 Task: Play online crossword game.
Action: Mouse moved to (544, 397)
Screenshot: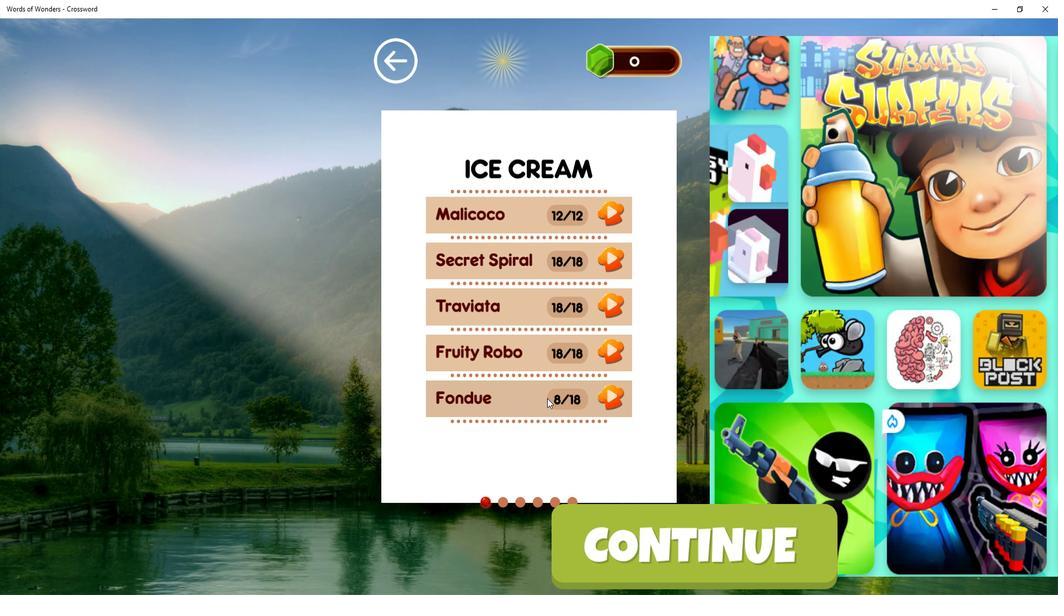 
Action: Mouse pressed left at (544, 397)
Screenshot: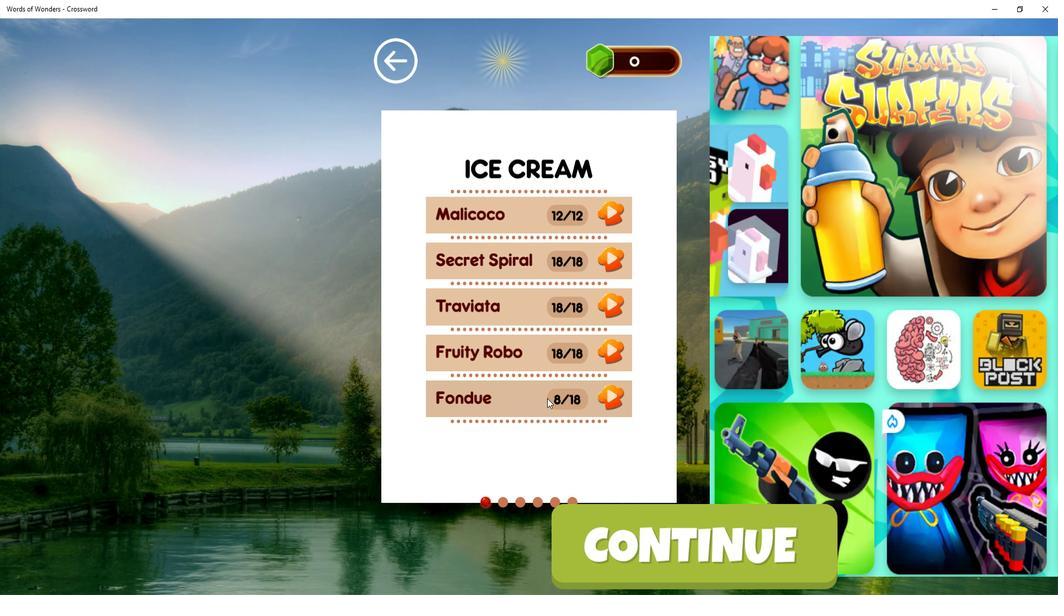 
Action: Mouse moved to (476, 387)
Screenshot: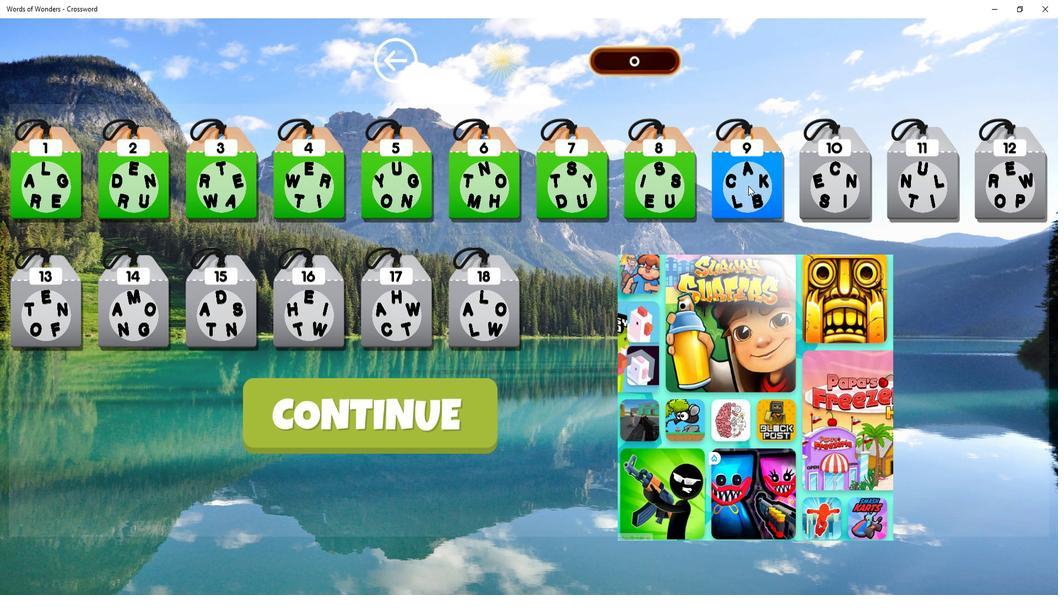 
Action: Mouse pressed left at (476, 387)
Screenshot: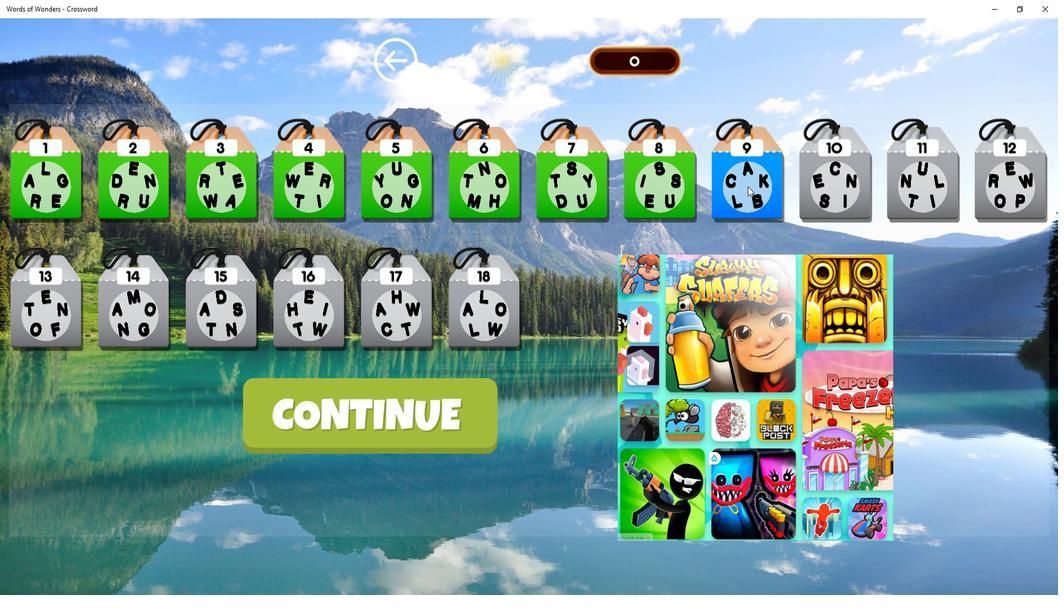 
Action: Mouse moved to (536, 400)
Screenshot: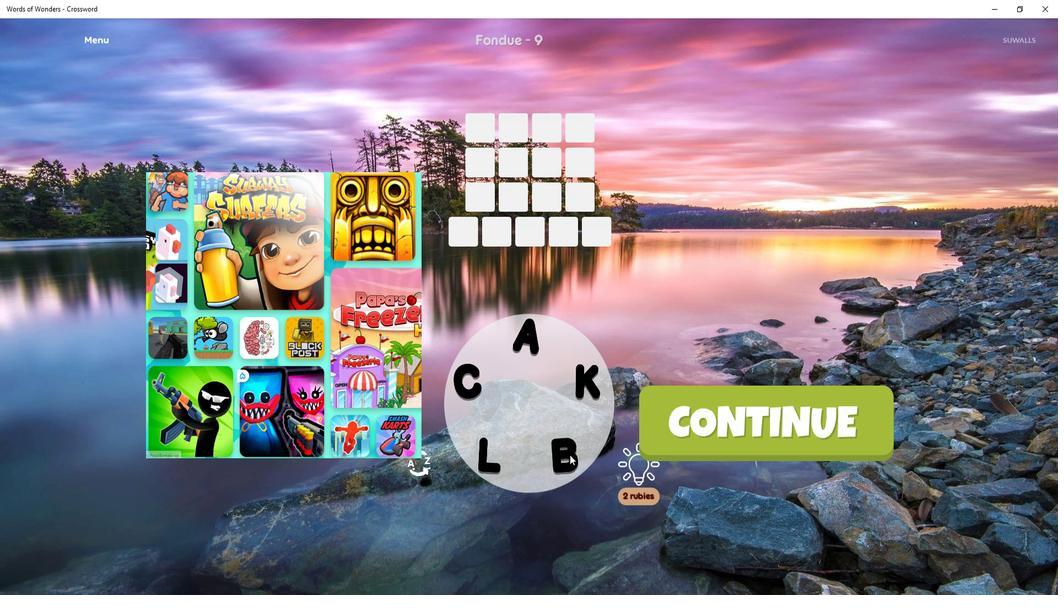 
Action: Mouse pressed left at (536, 400)
Screenshot: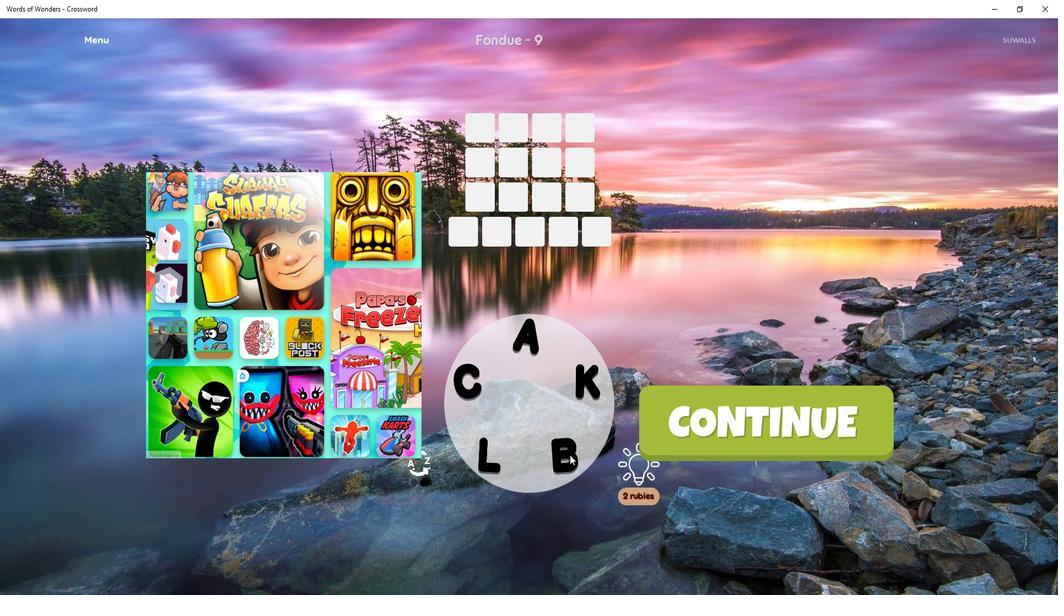 
Action: Mouse moved to (537, 400)
Screenshot: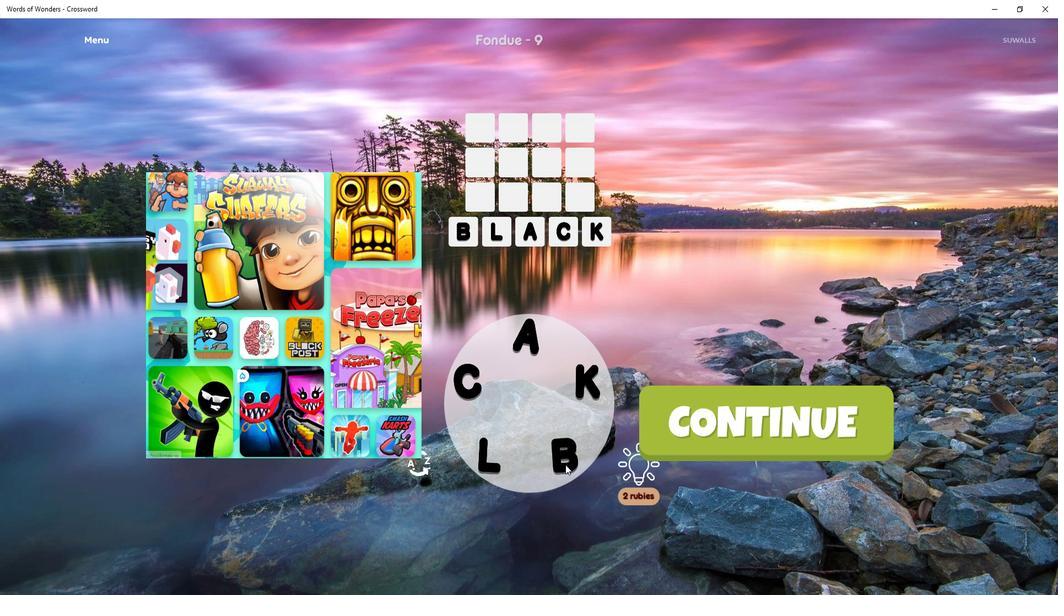 
Action: Mouse pressed left at (537, 400)
Screenshot: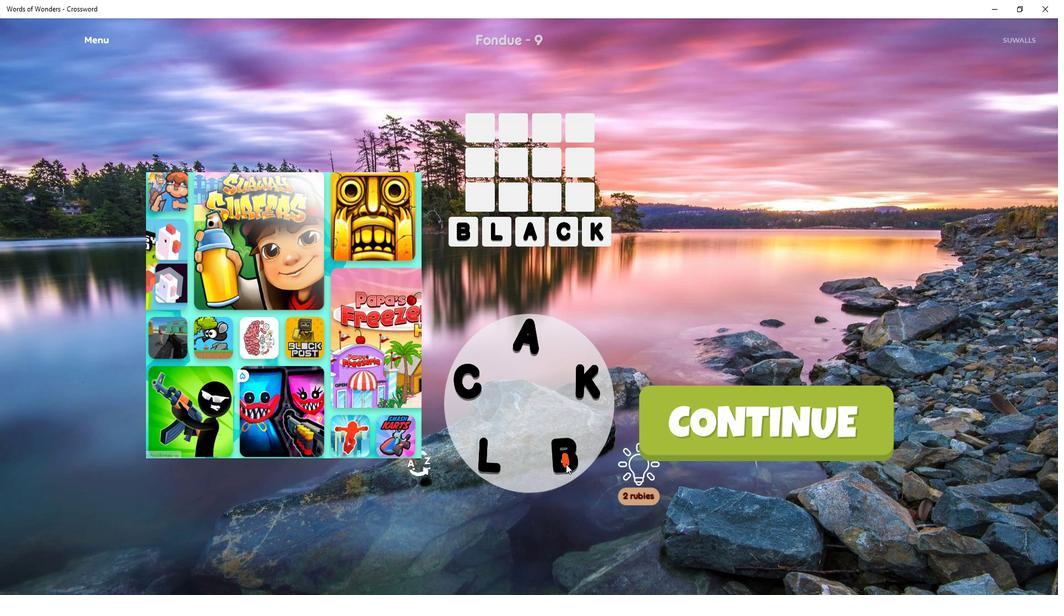 
Action: Mouse moved to (538, 400)
Screenshot: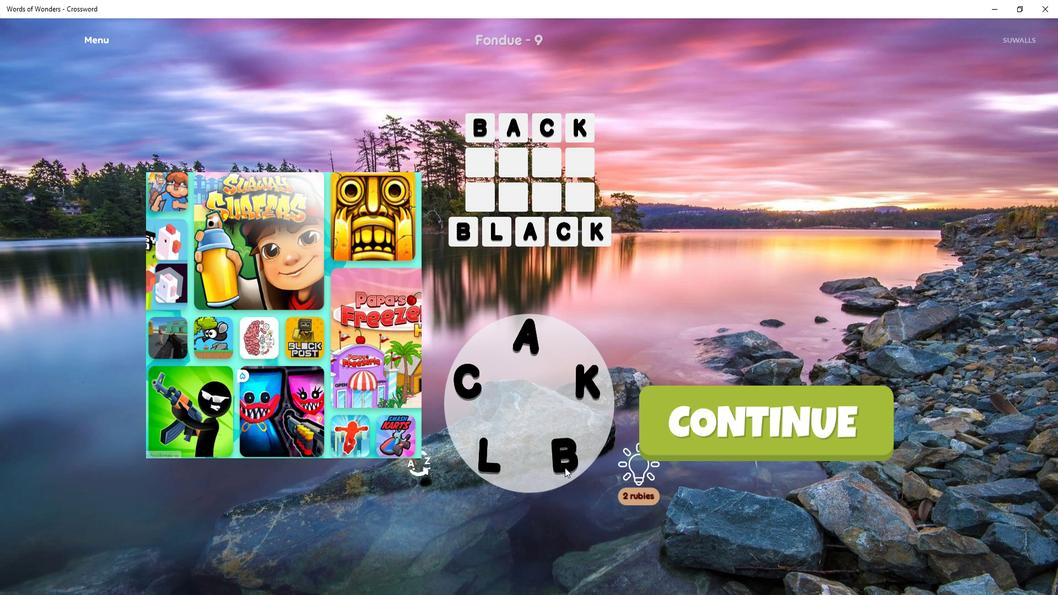 
Action: Mouse pressed left at (538, 400)
Screenshot: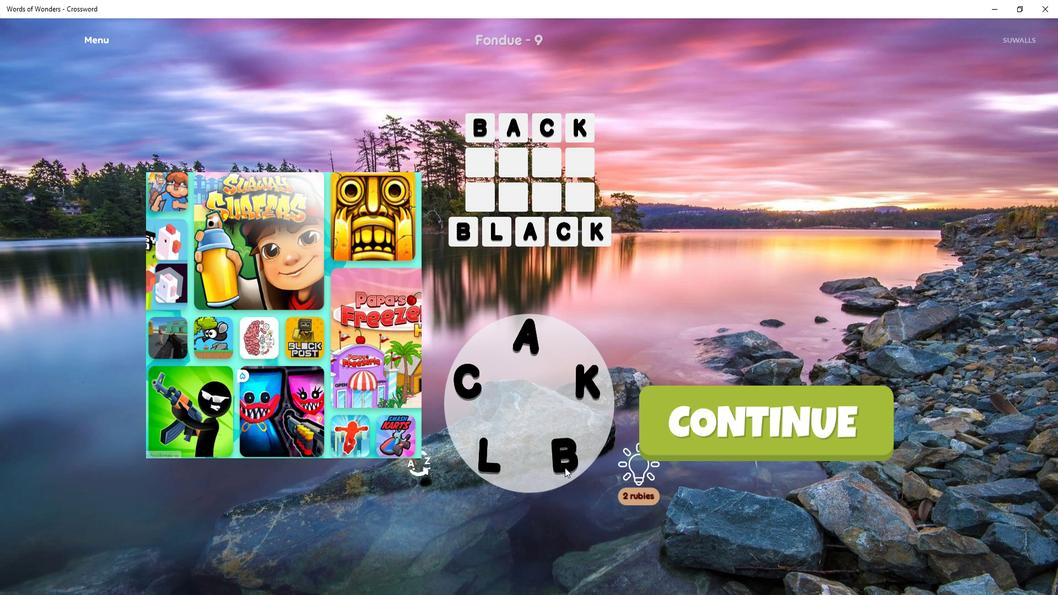 
Action: Mouse moved to (540, 400)
Screenshot: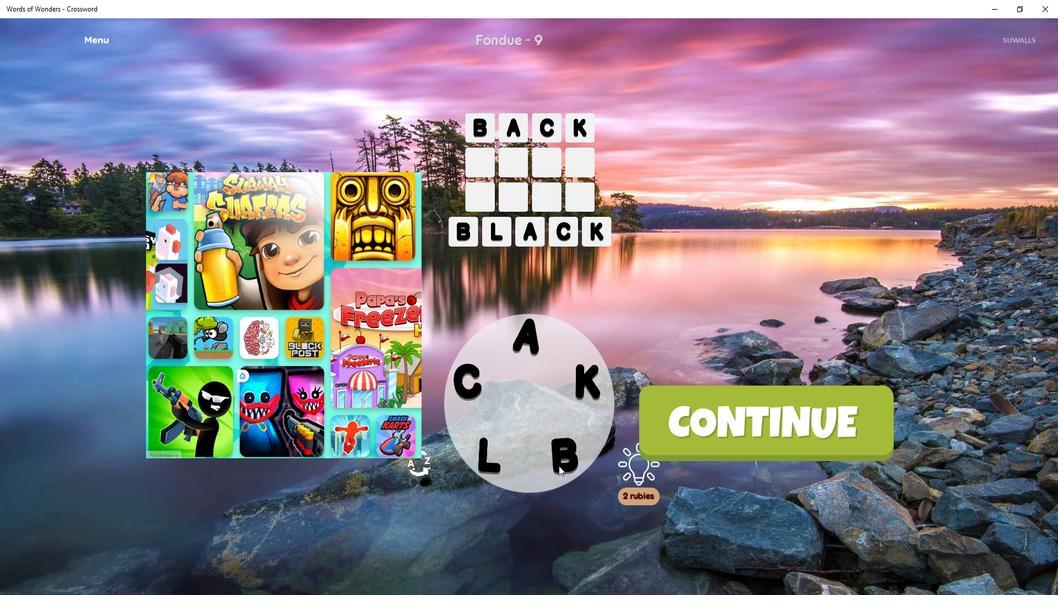 
Action: Mouse pressed left at (540, 400)
Screenshot: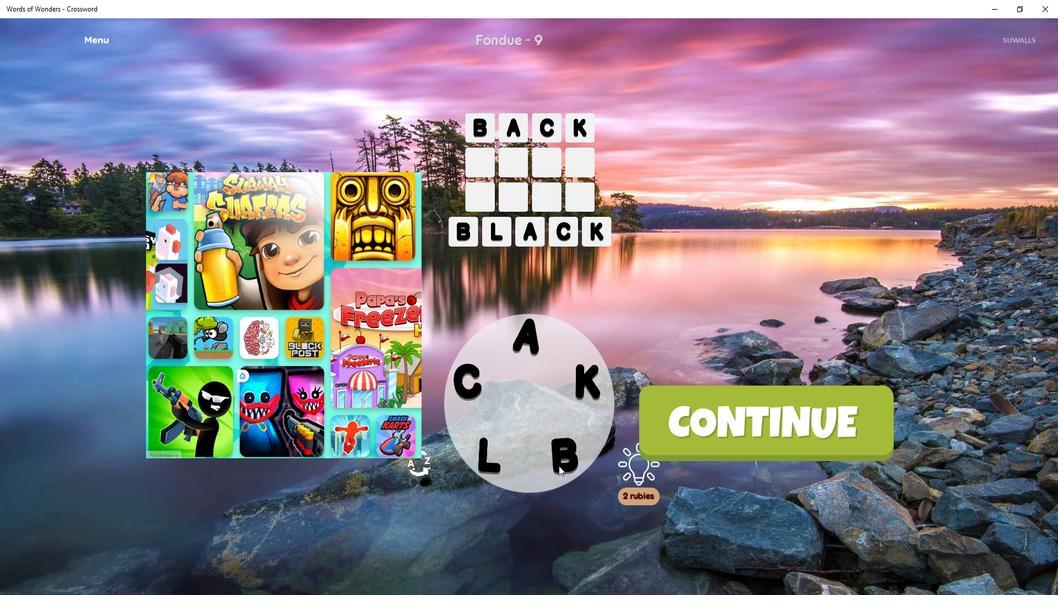 
Action: Mouse moved to (571, 396)
Screenshot: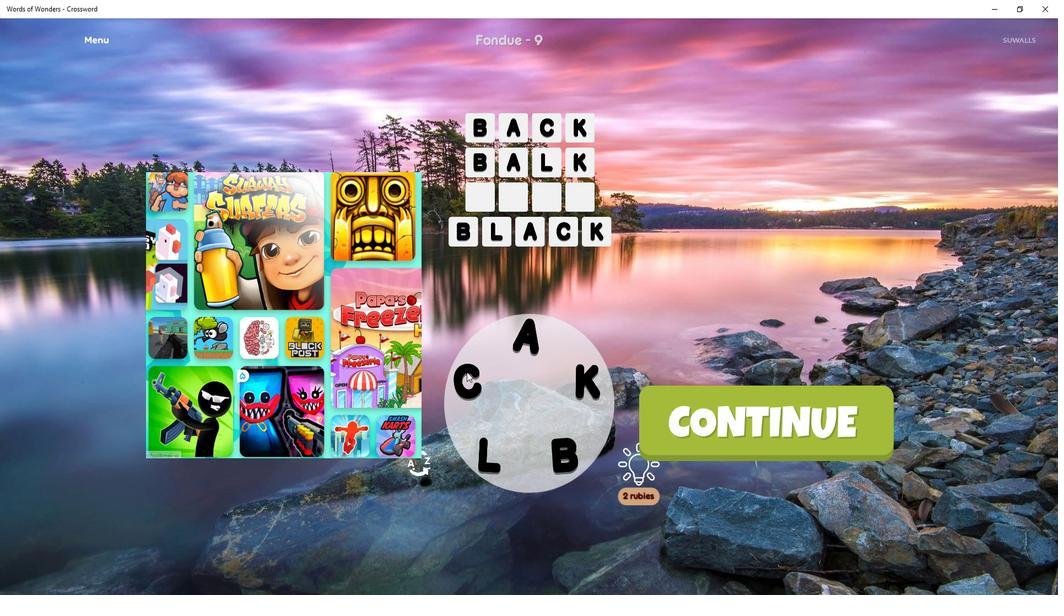 
Action: Mouse pressed left at (571, 396)
Screenshot: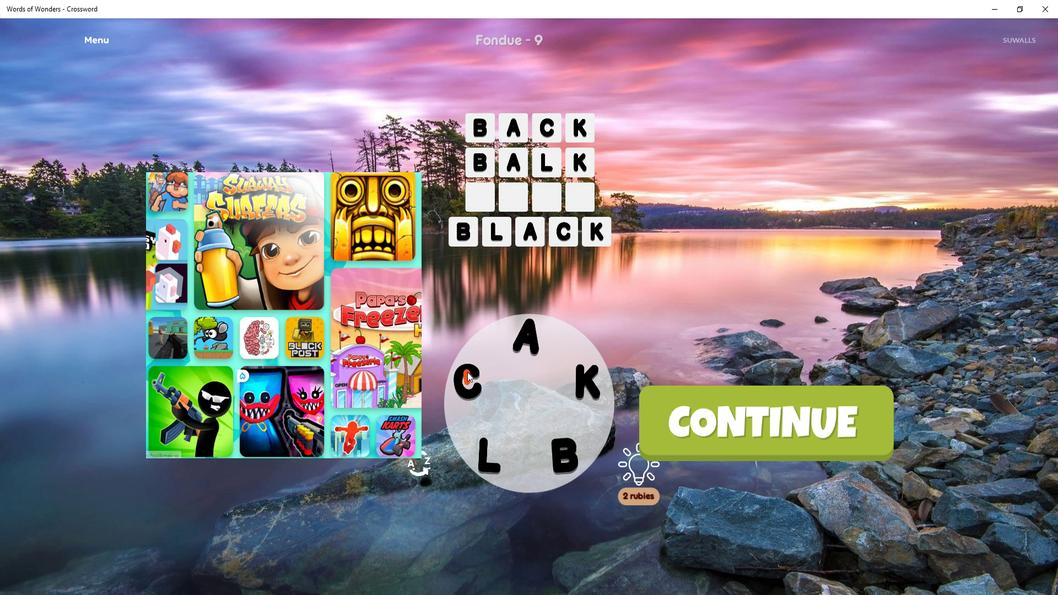 
Action: Mouse moved to (572, 396)
Screenshot: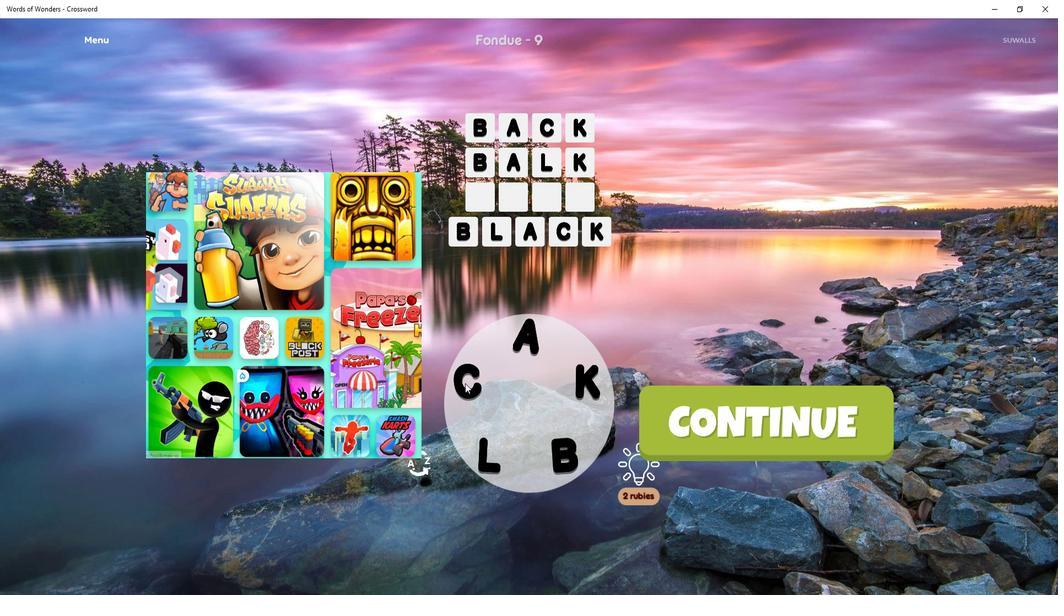 
Action: Mouse pressed left at (572, 396)
Screenshot: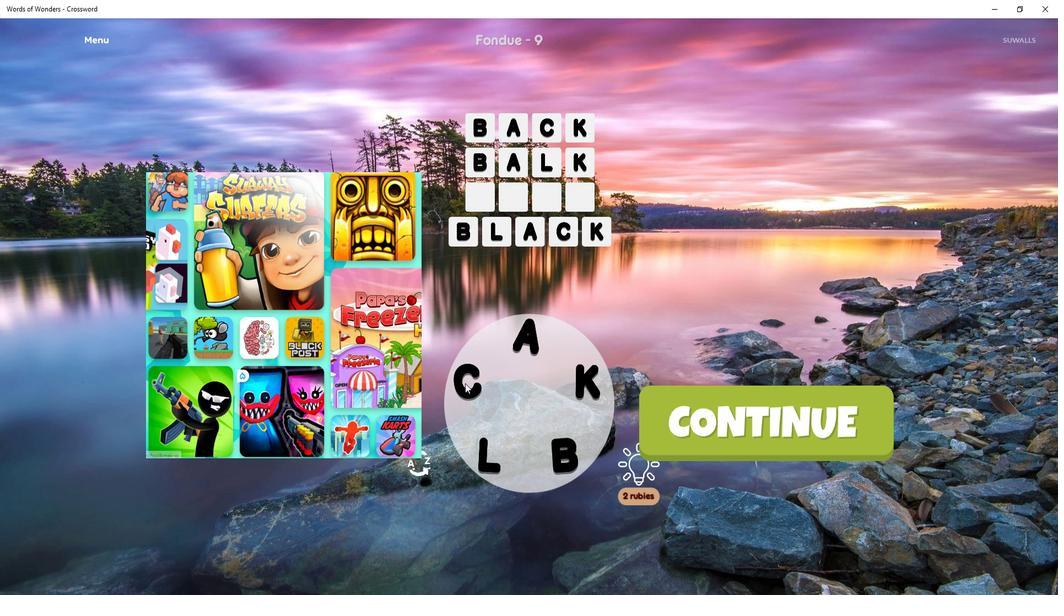 
Action: Mouse moved to (567, 400)
Screenshot: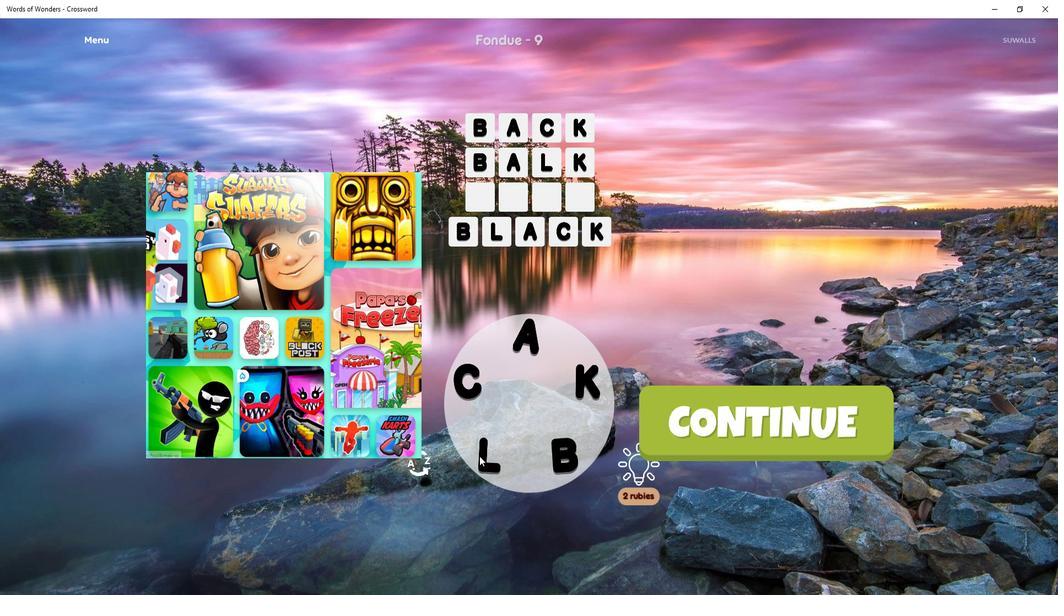 
Action: Mouse pressed left at (567, 400)
Screenshot: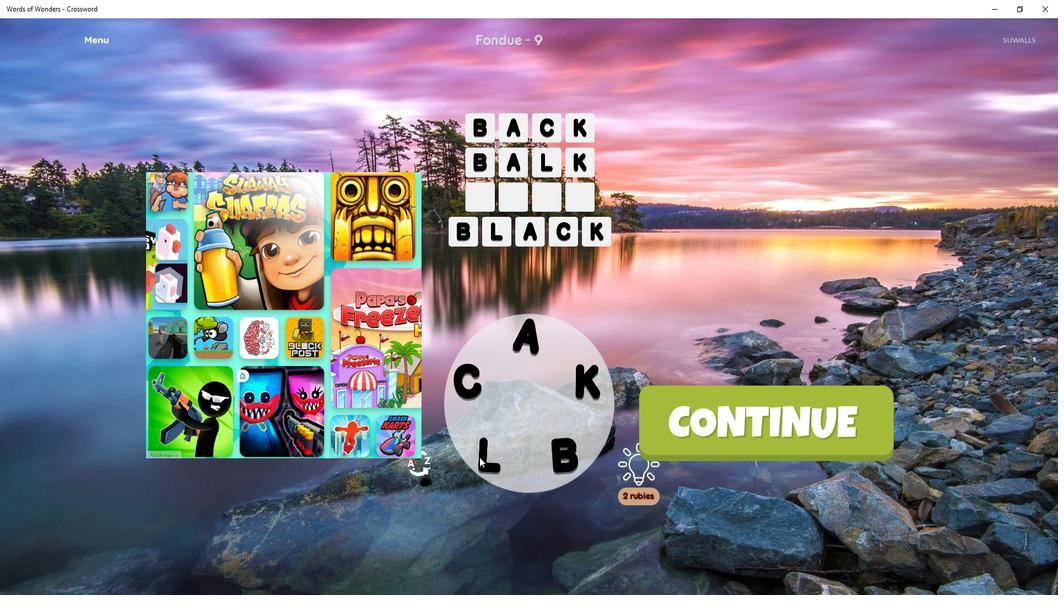 
Action: Mouse moved to (567, 400)
Screenshot: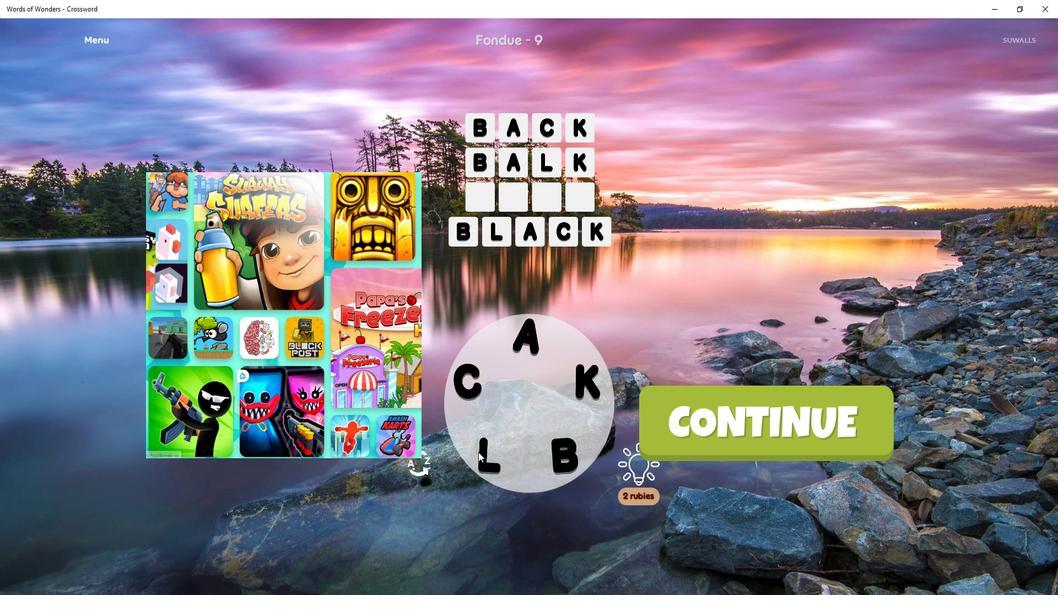 
Action: Mouse pressed left at (567, 400)
Screenshot: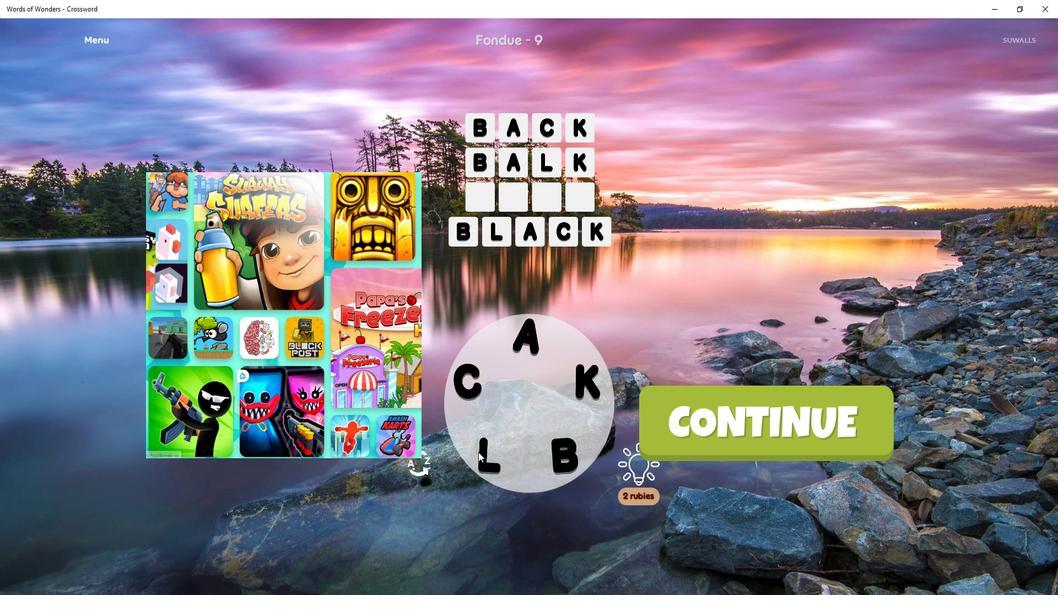 
Action: Mouse moved to (551, 390)
Screenshot: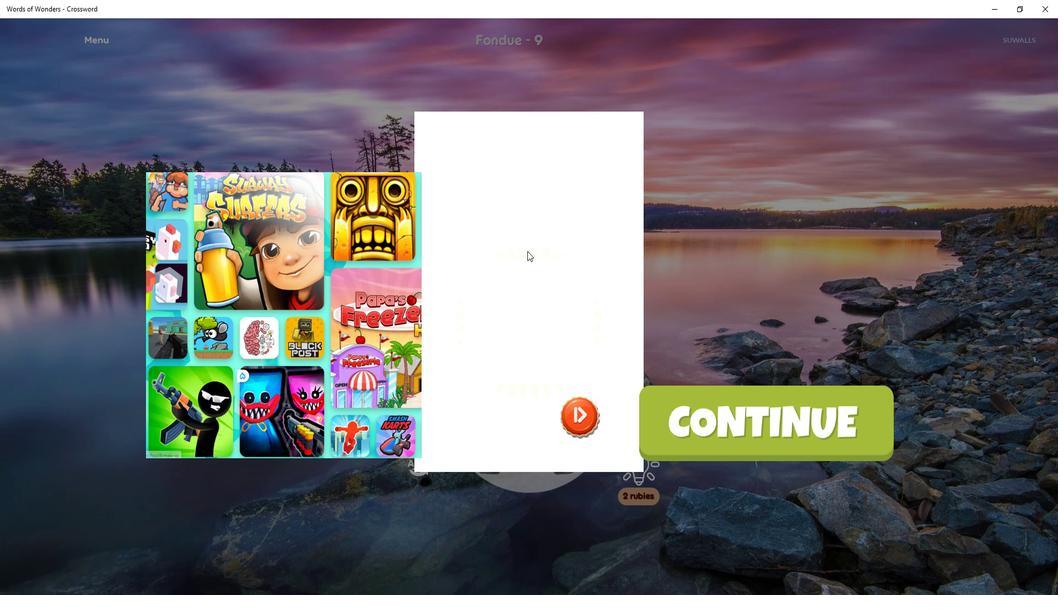 
